Task: Copy the calendar to a specified folder in Outlook.
Action: Mouse moved to (28, 69)
Screenshot: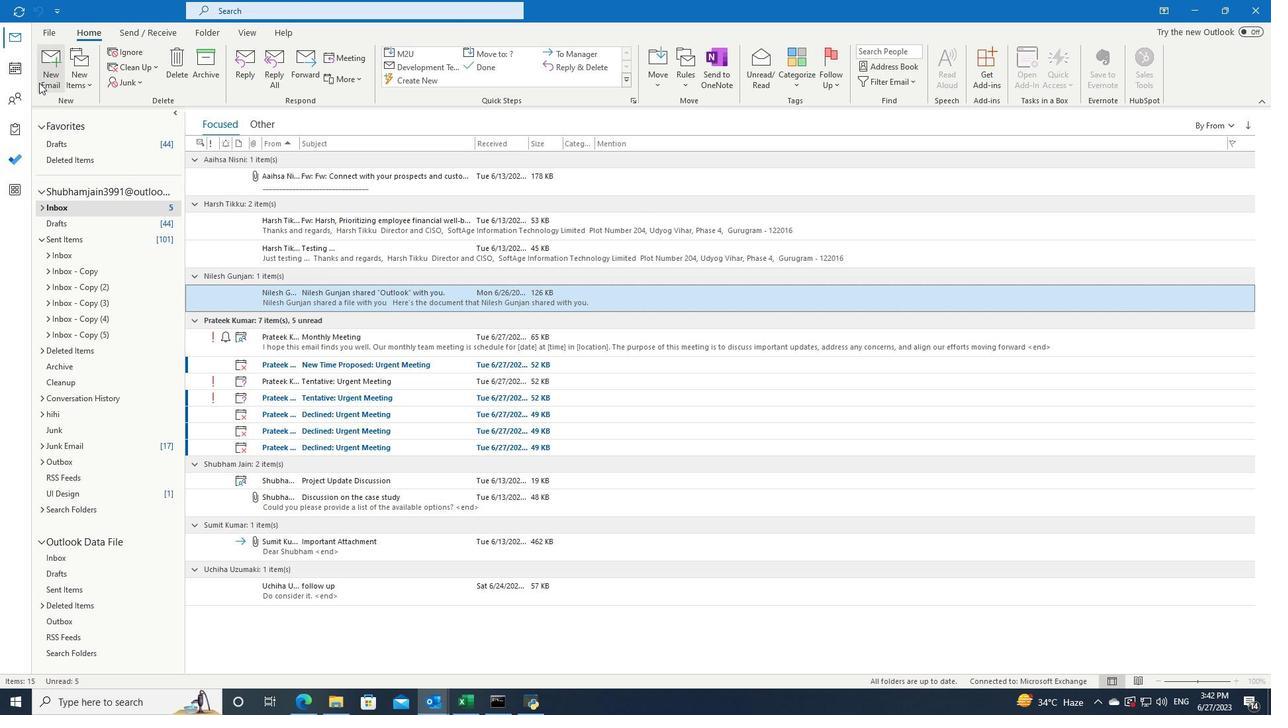 
Action: Mouse pressed left at (28, 69)
Screenshot: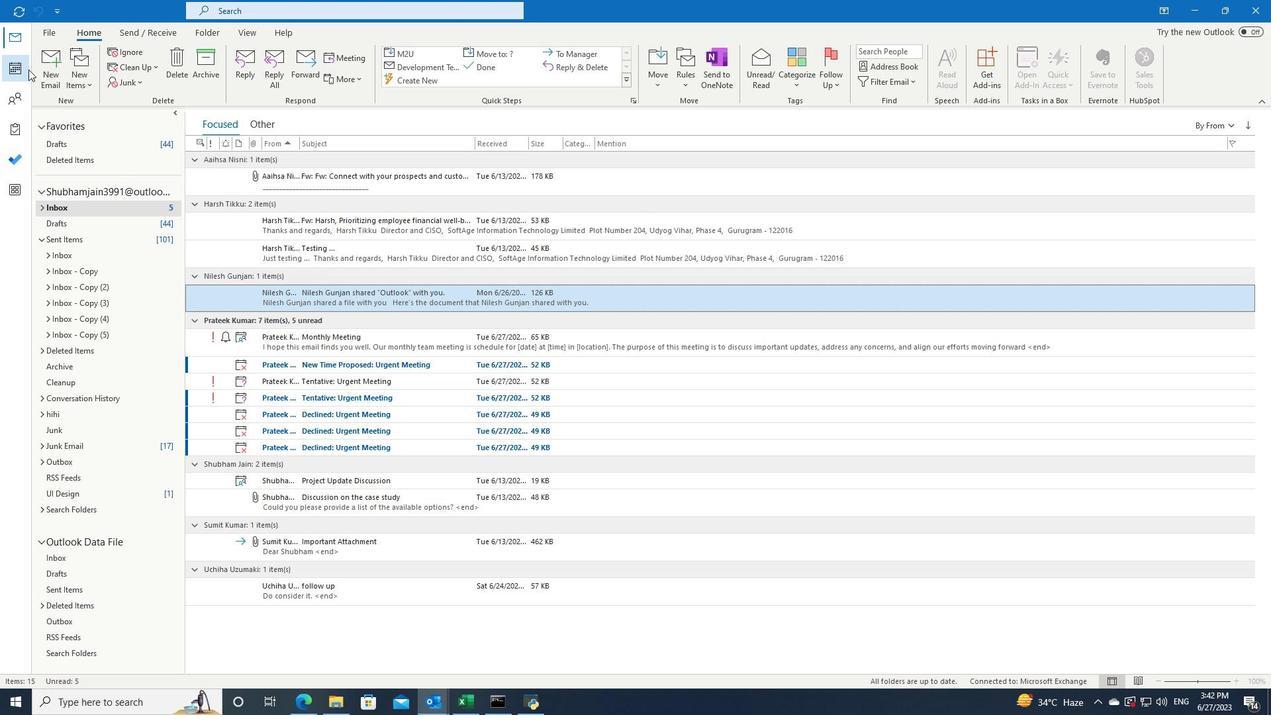 
Action: Mouse pressed left at (28, 69)
Screenshot: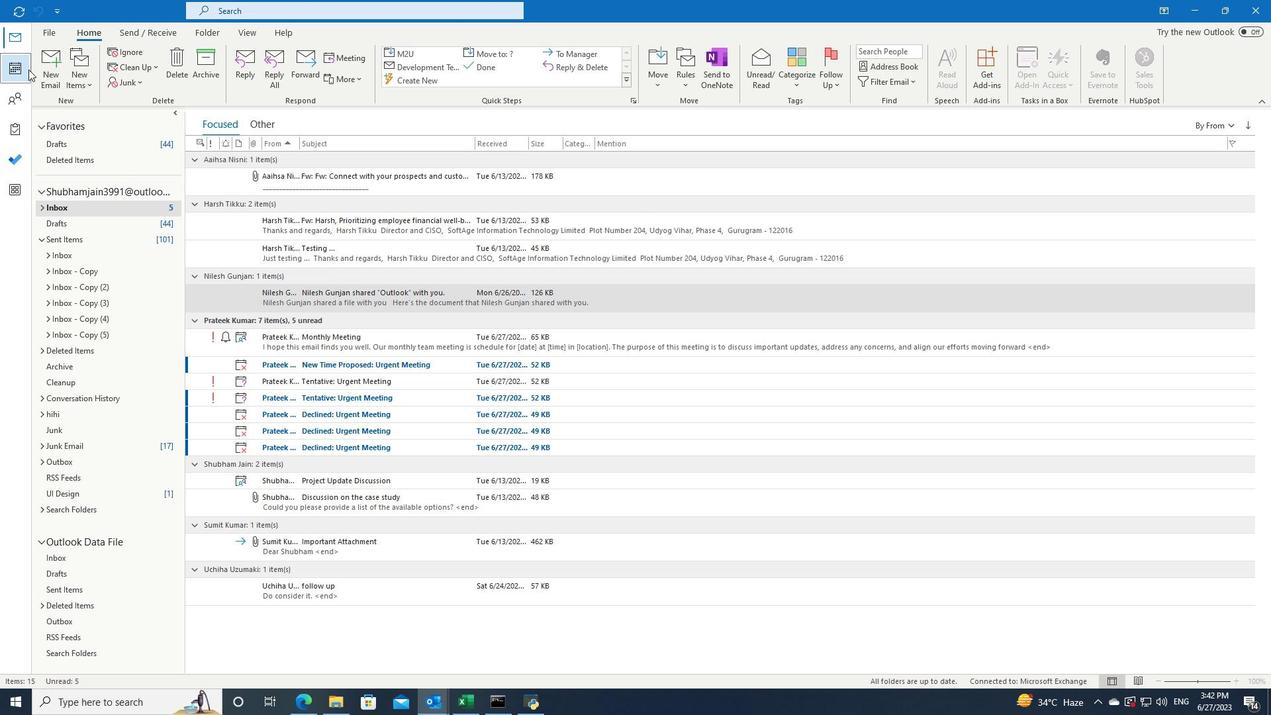 
Action: Mouse moved to (203, 32)
Screenshot: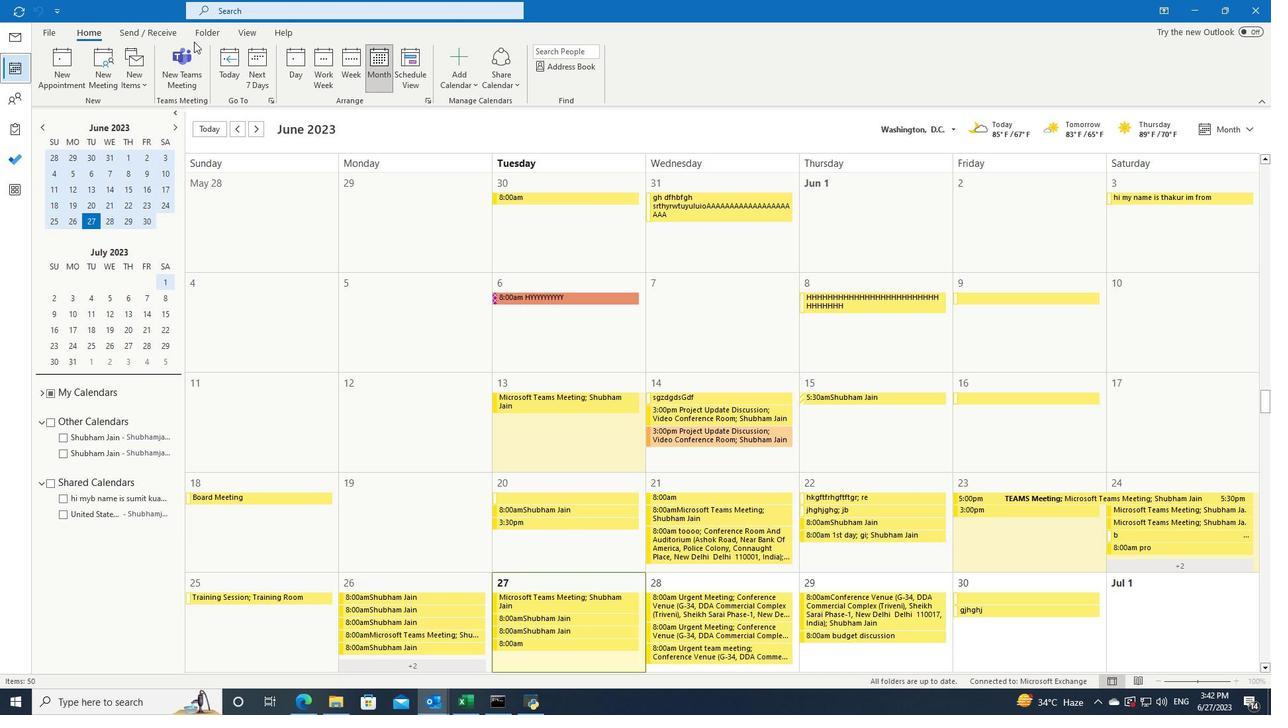 
Action: Mouse pressed left at (203, 32)
Screenshot: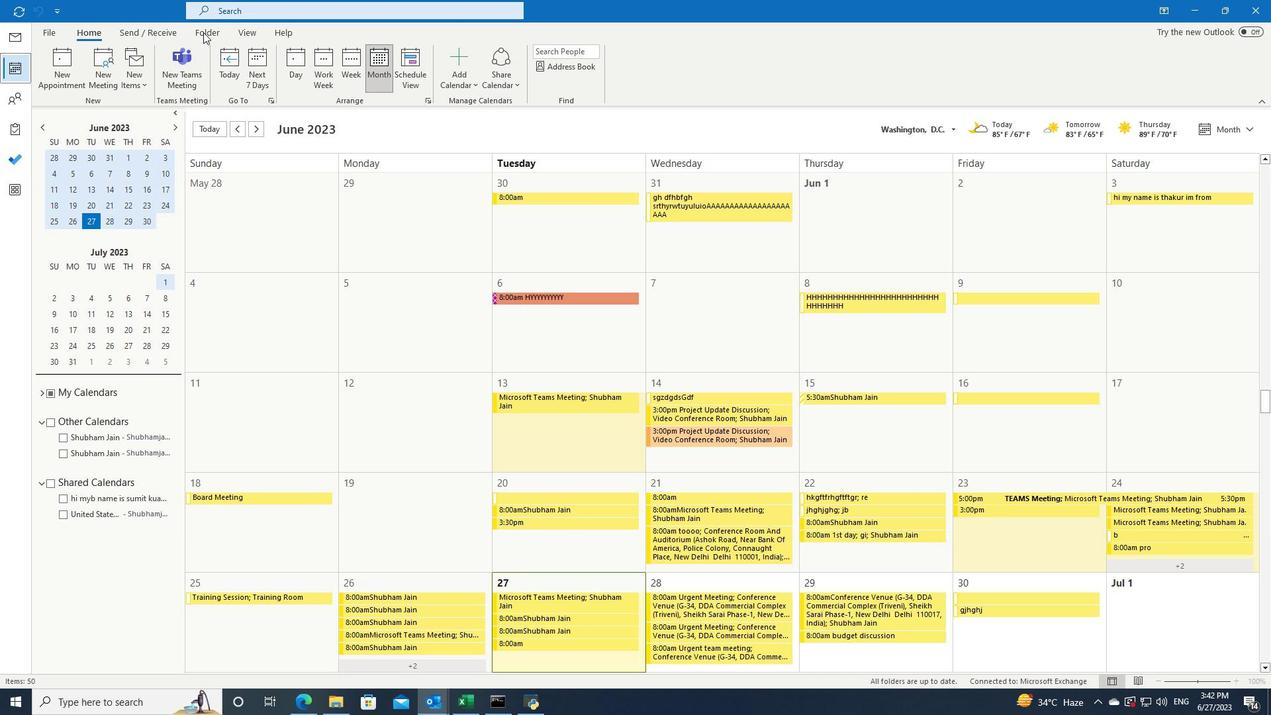 
Action: Mouse pressed left at (203, 32)
Screenshot: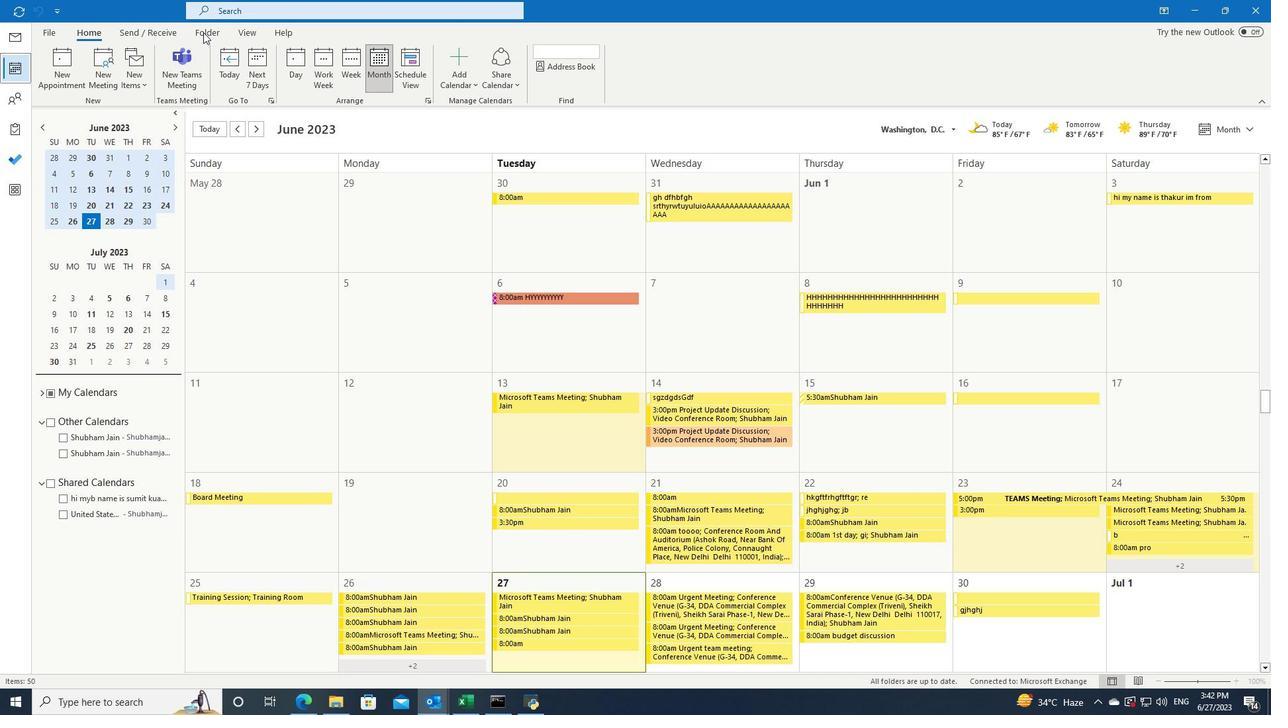 
Action: Mouse moved to (160, 53)
Screenshot: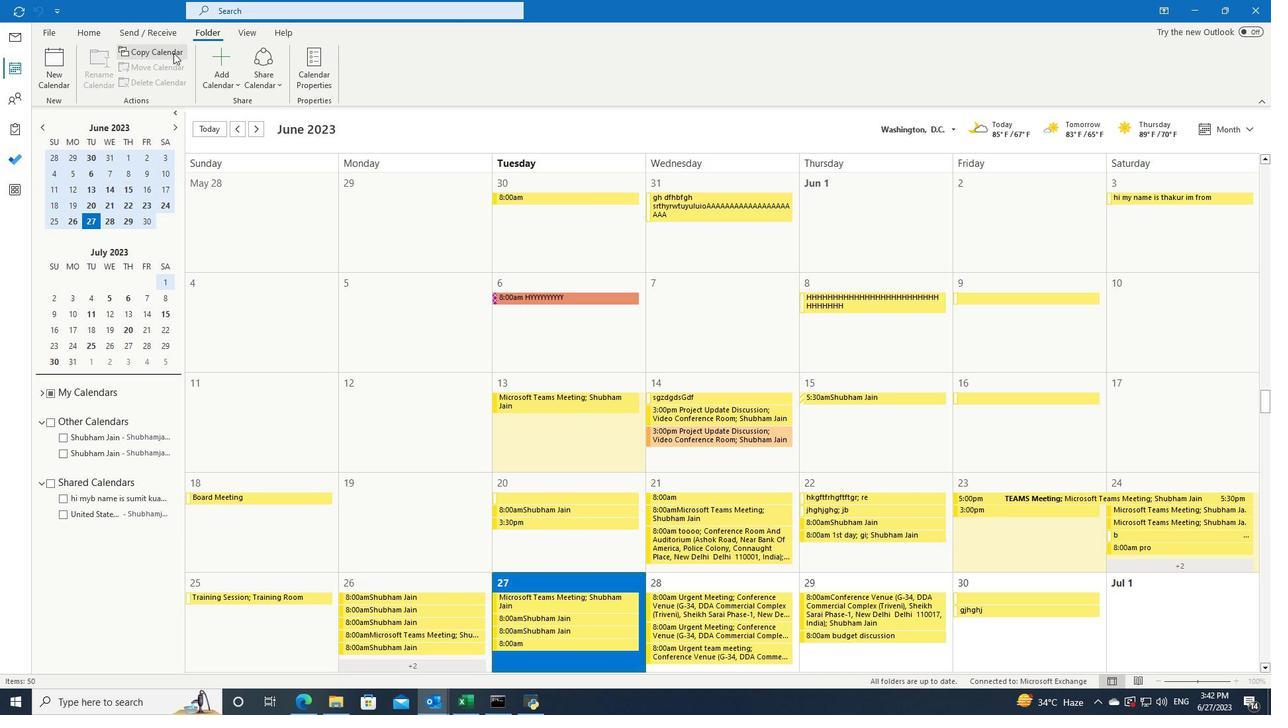 
Action: Mouse pressed left at (160, 53)
Screenshot: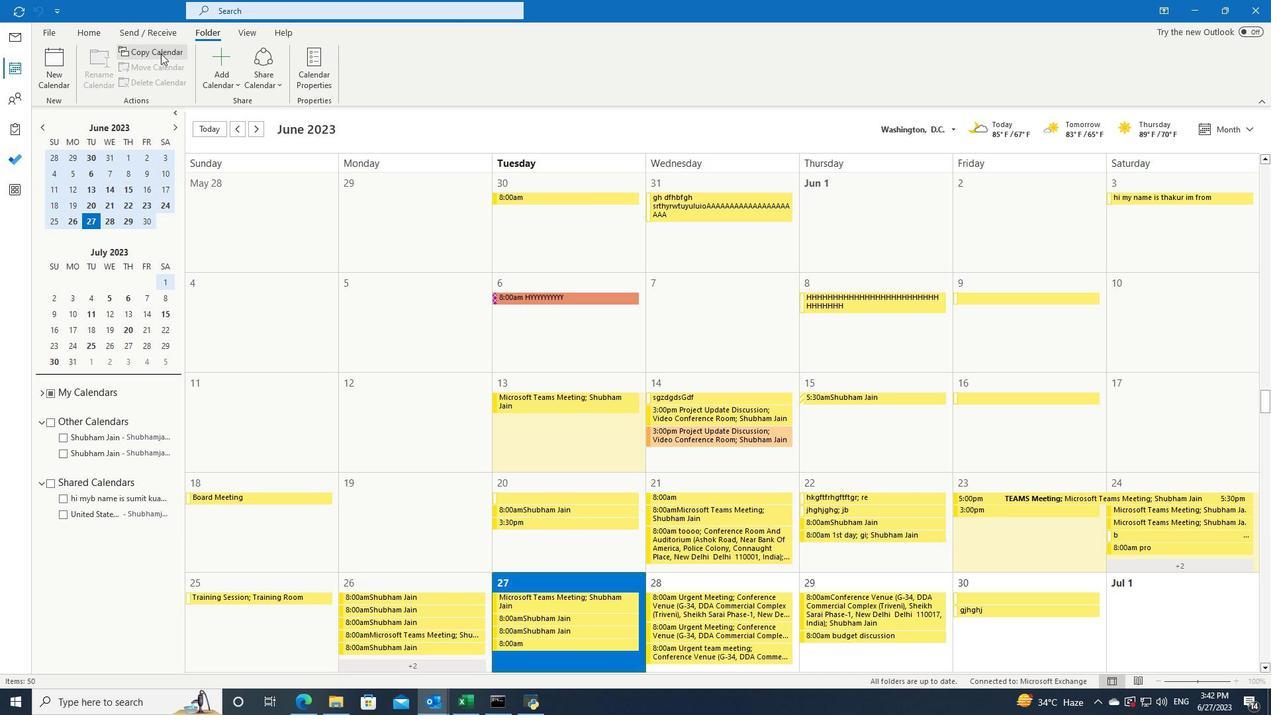 
Action: Mouse moved to (582, 368)
Screenshot: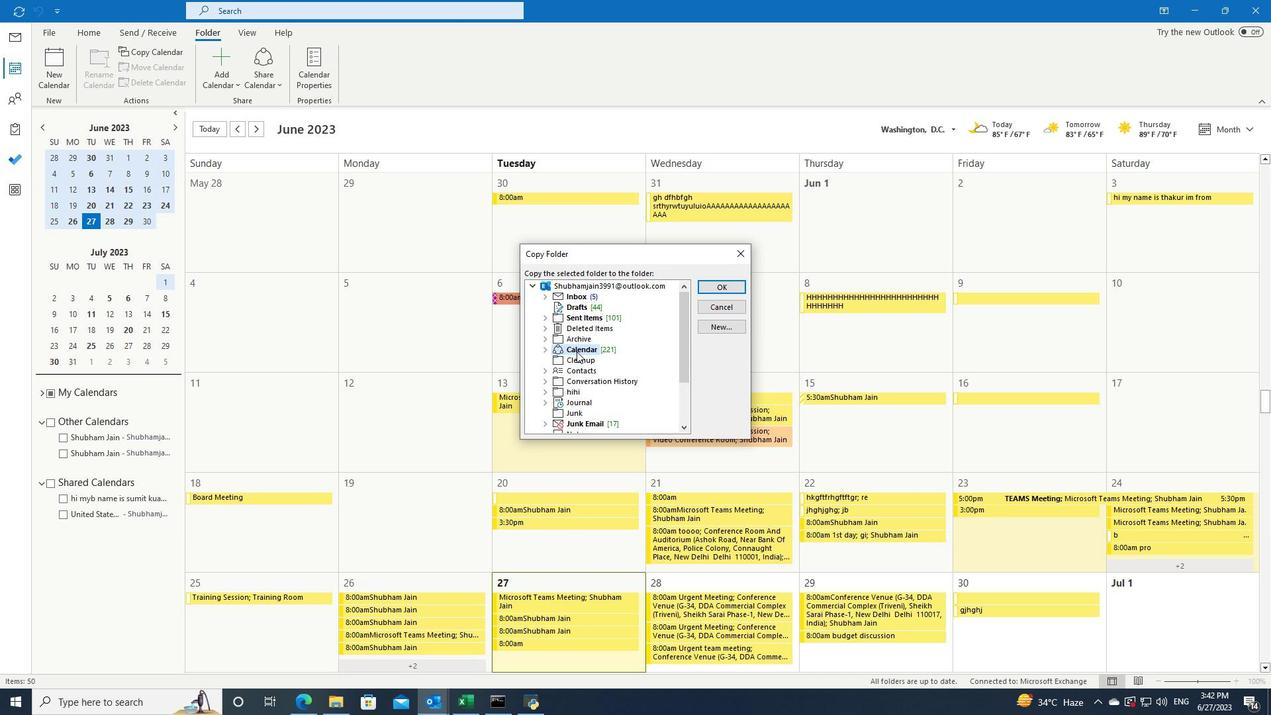
Action: Mouse scrolled (582, 367) with delta (0, 0)
Screenshot: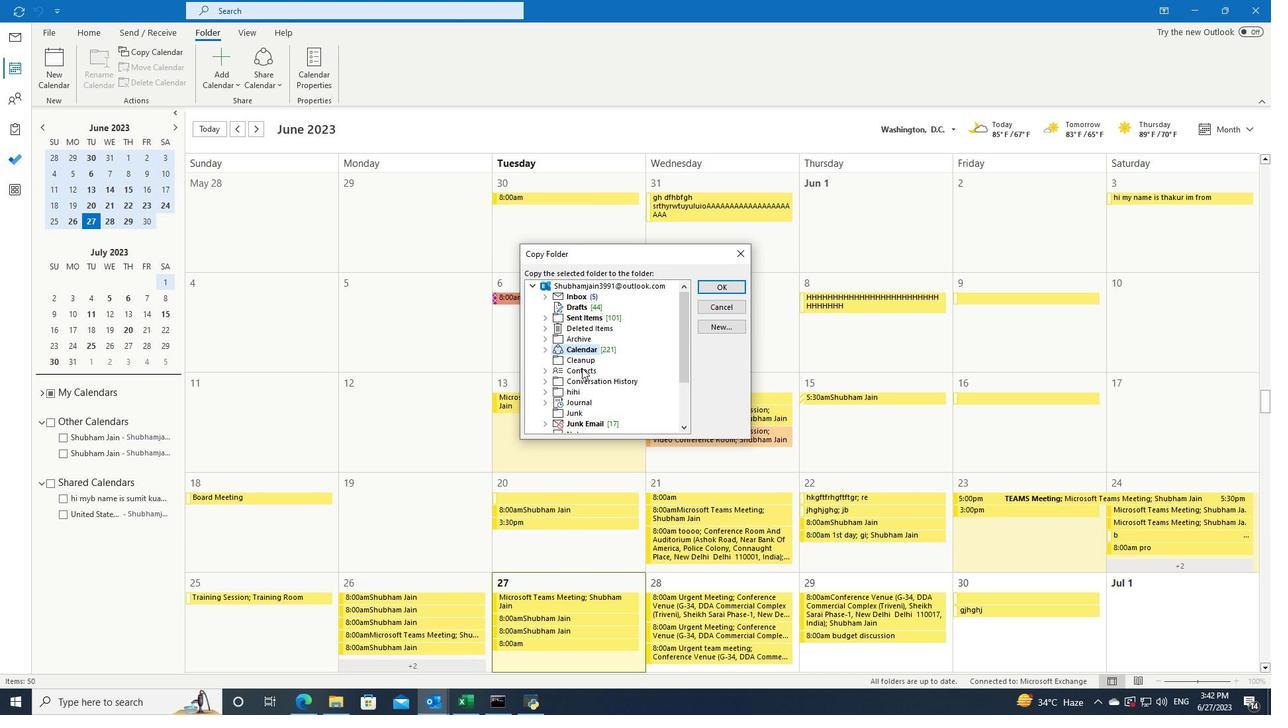 
Action: Mouse moved to (585, 373)
Screenshot: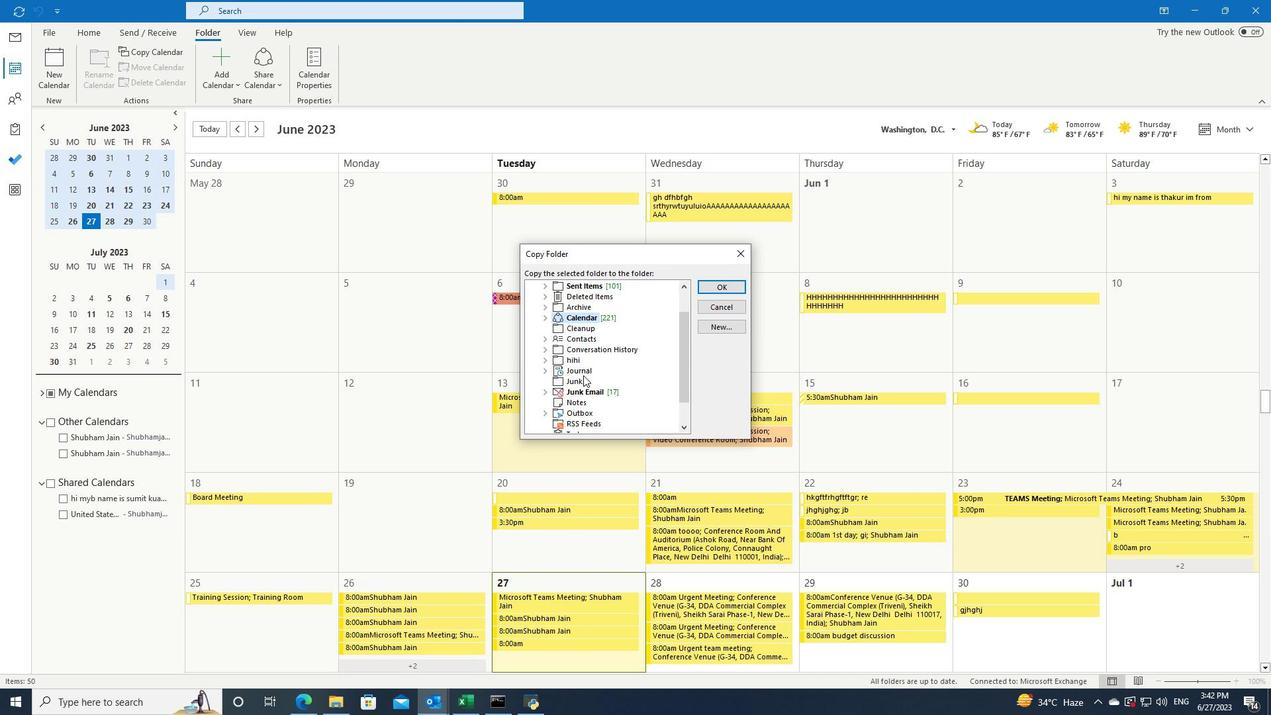 
Action: Mouse pressed left at (585, 373)
Screenshot: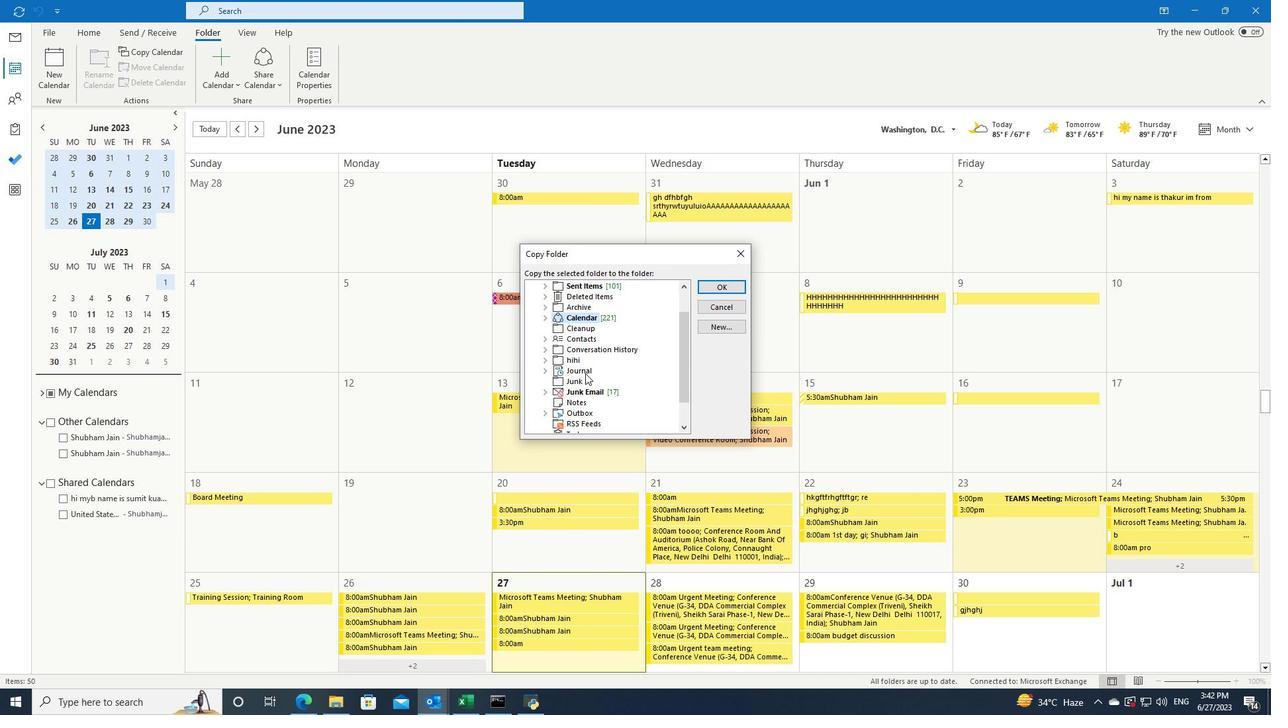 
Action: Mouse moved to (717, 288)
Screenshot: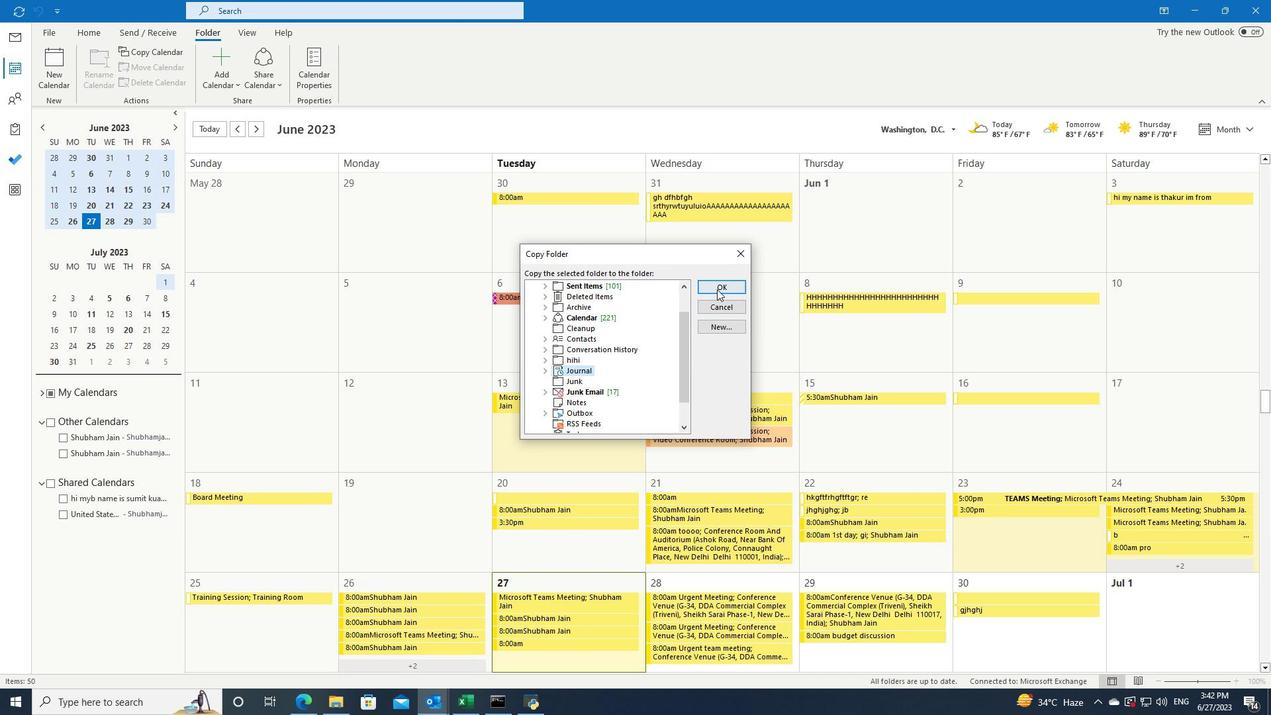 
Action: Mouse pressed left at (717, 288)
Screenshot: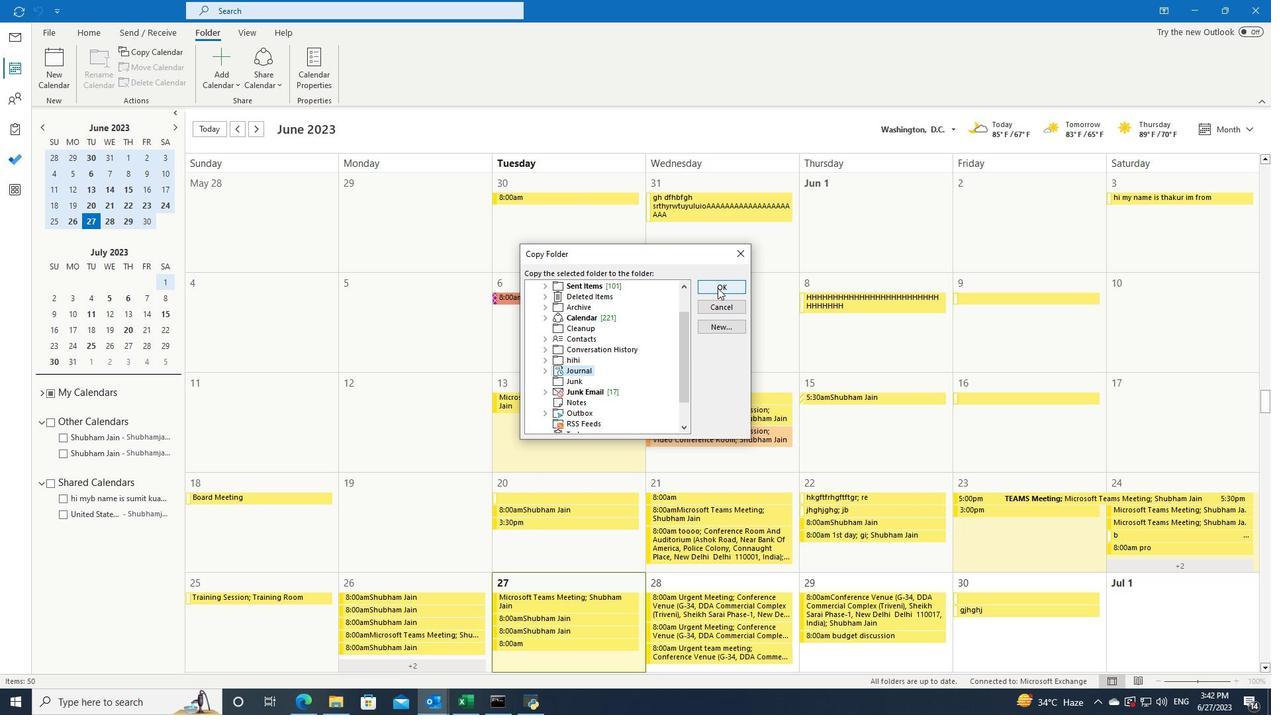 
